 Task: Go to the posts of company ExxonMobil
Action: Mouse moved to (645, 68)
Screenshot: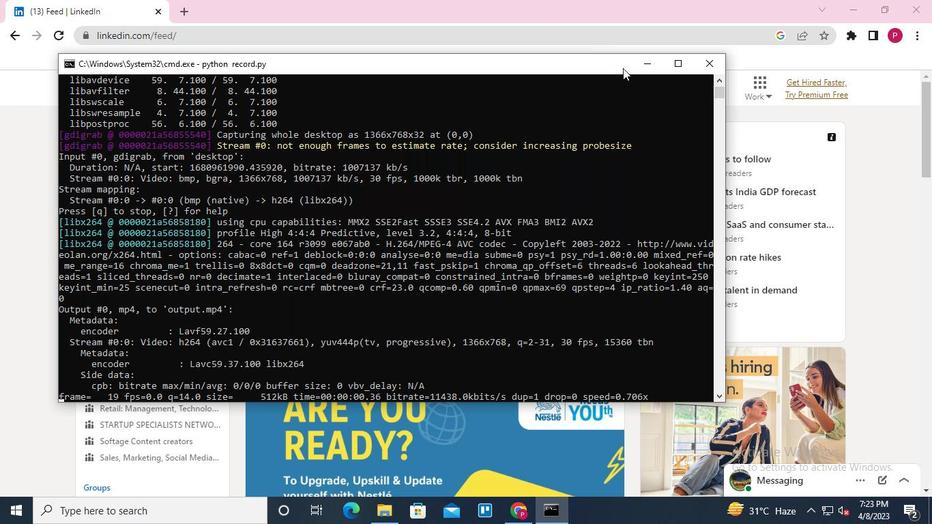 
Action: Mouse pressed left at (645, 68)
Screenshot: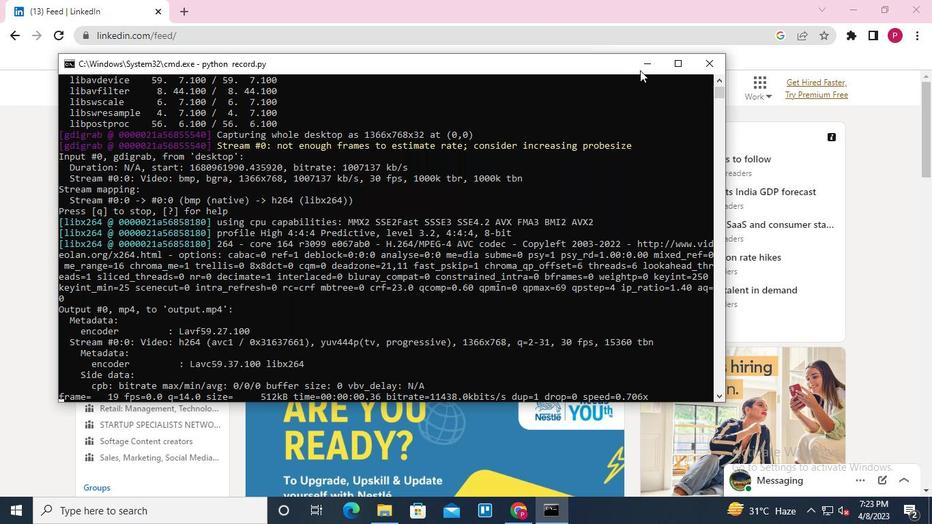 
Action: Mouse moved to (191, 83)
Screenshot: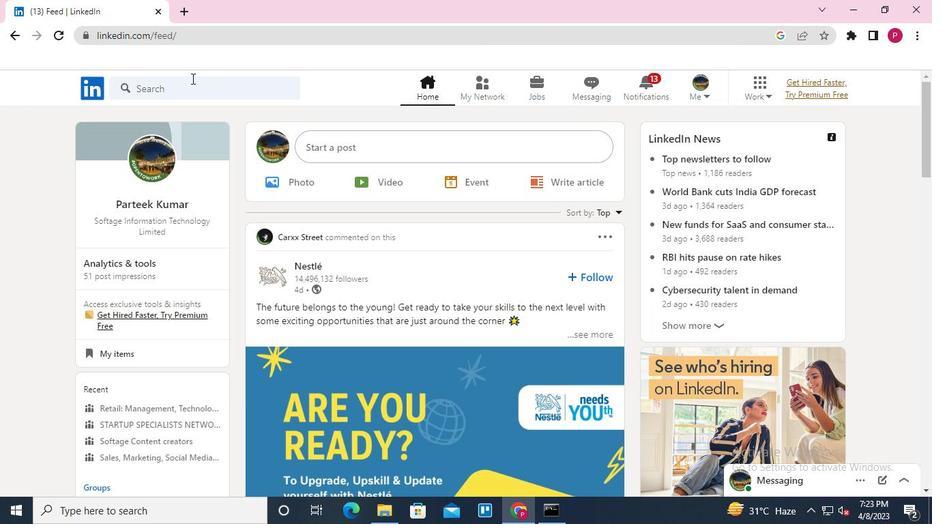 
Action: Mouse pressed left at (191, 83)
Screenshot: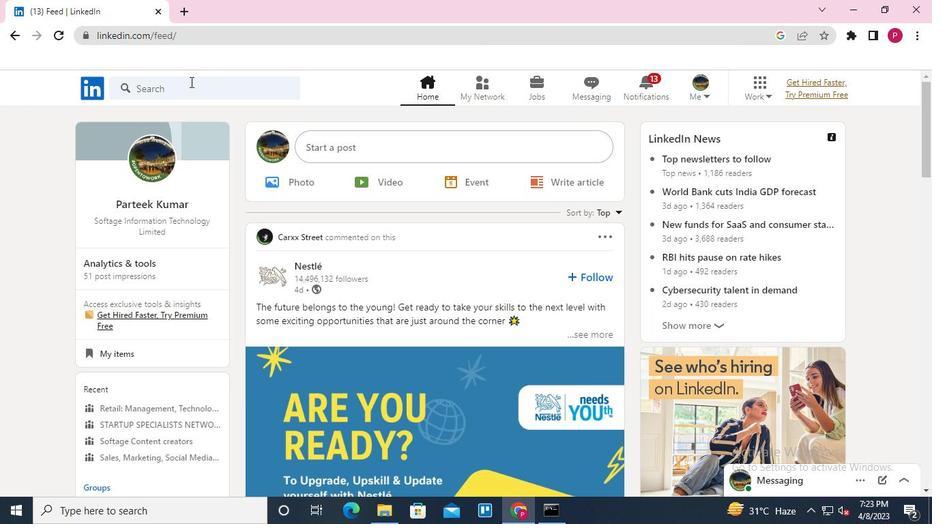 
Action: Mouse moved to (141, 163)
Screenshot: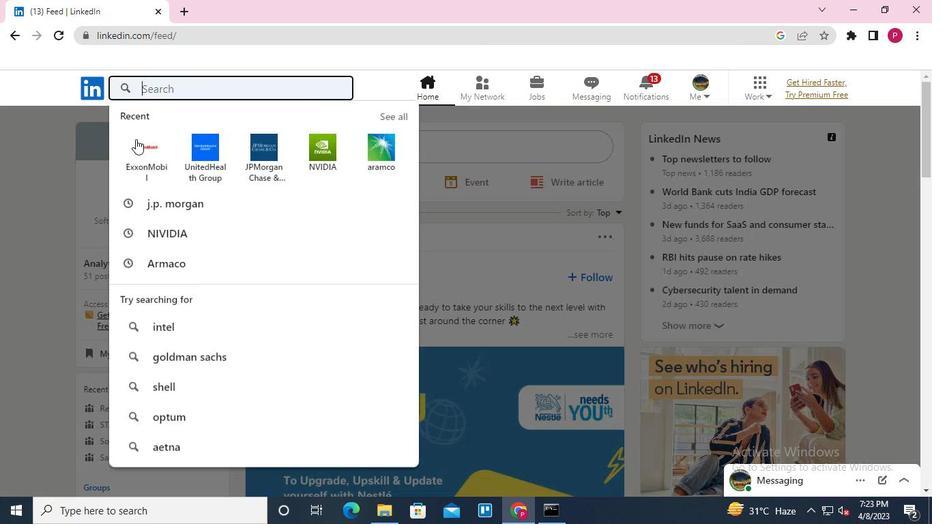 
Action: Mouse pressed left at (141, 163)
Screenshot: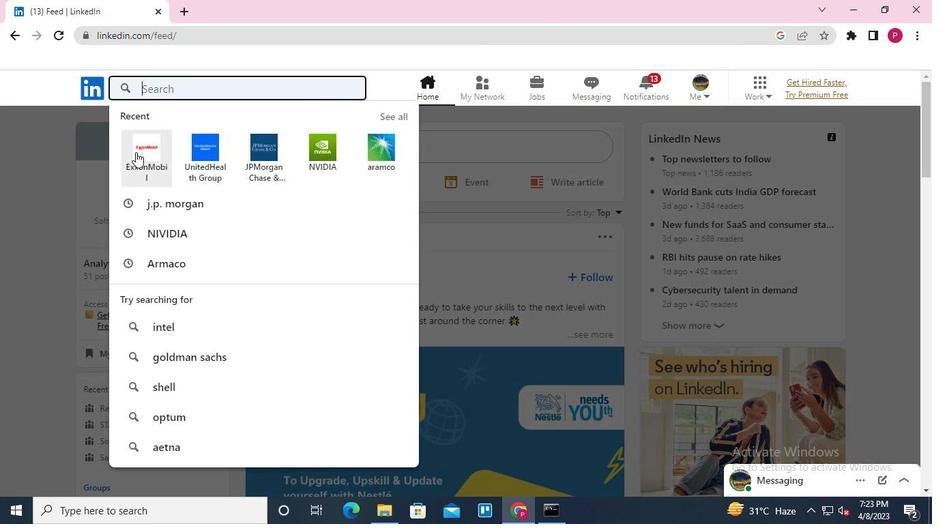 
Action: Mouse moved to (240, 156)
Screenshot: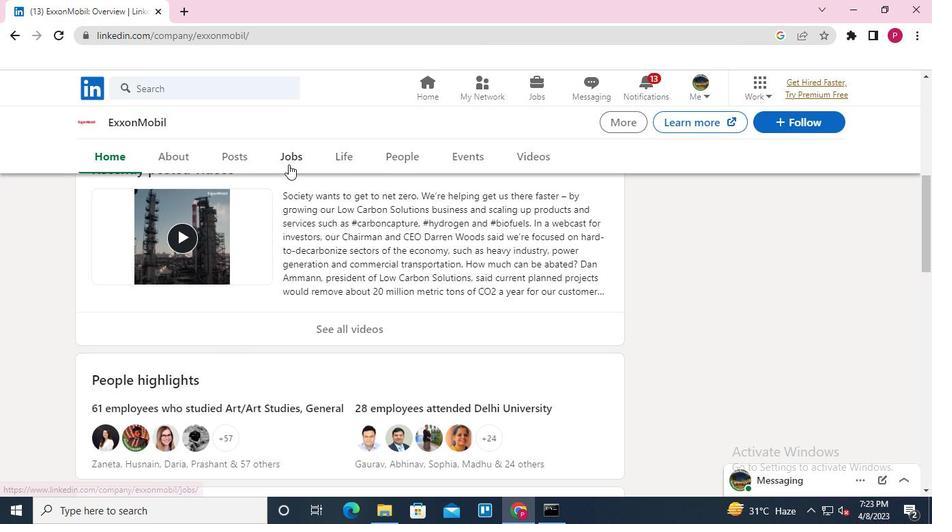 
Action: Mouse pressed left at (240, 156)
Screenshot: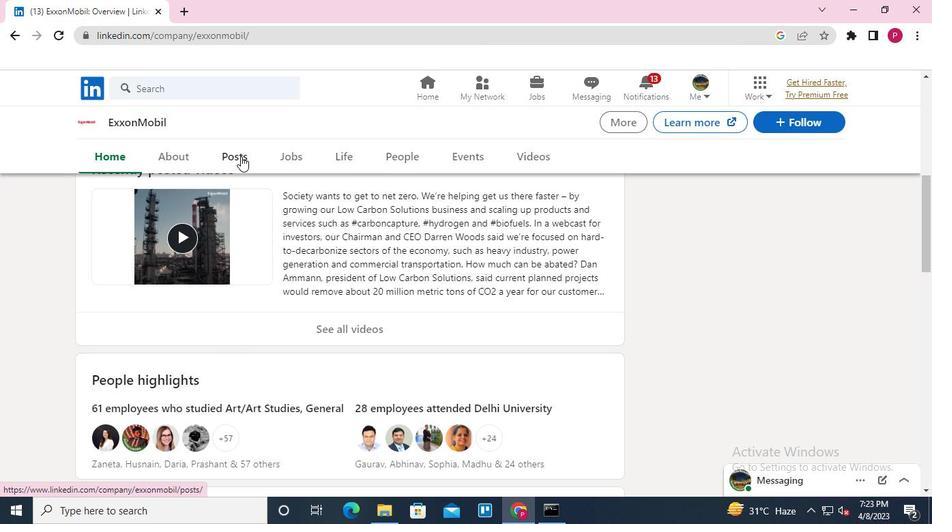 
Action: Mouse moved to (455, 307)
Screenshot: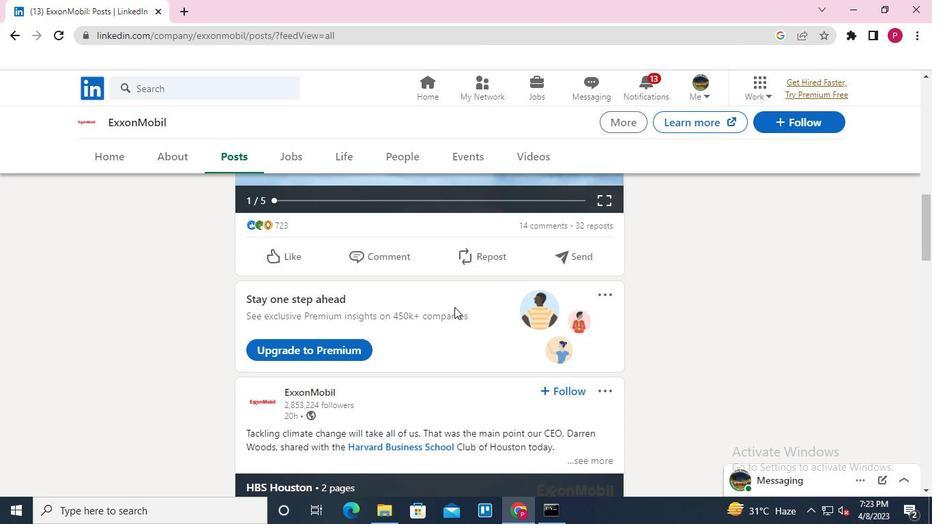 
Action: Keyboard Key.alt_l
Screenshot: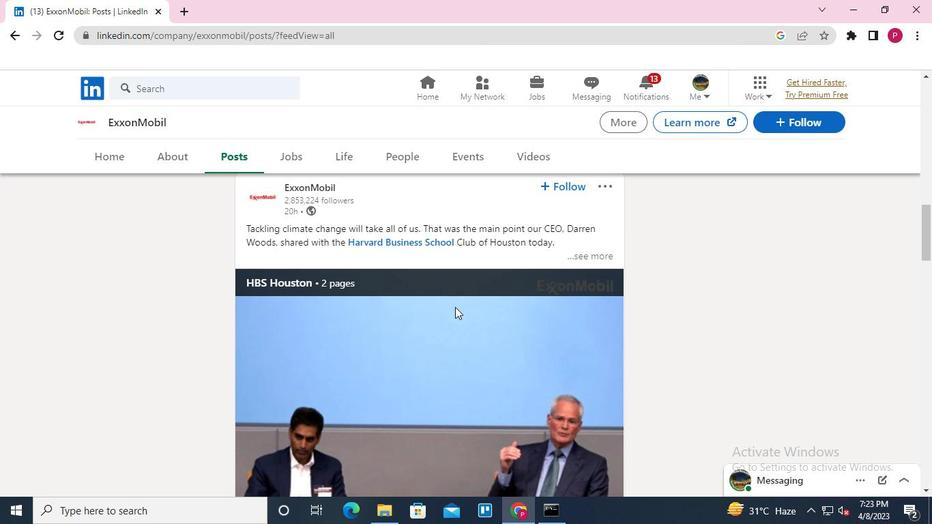 
Action: Keyboard Key.tab
Screenshot: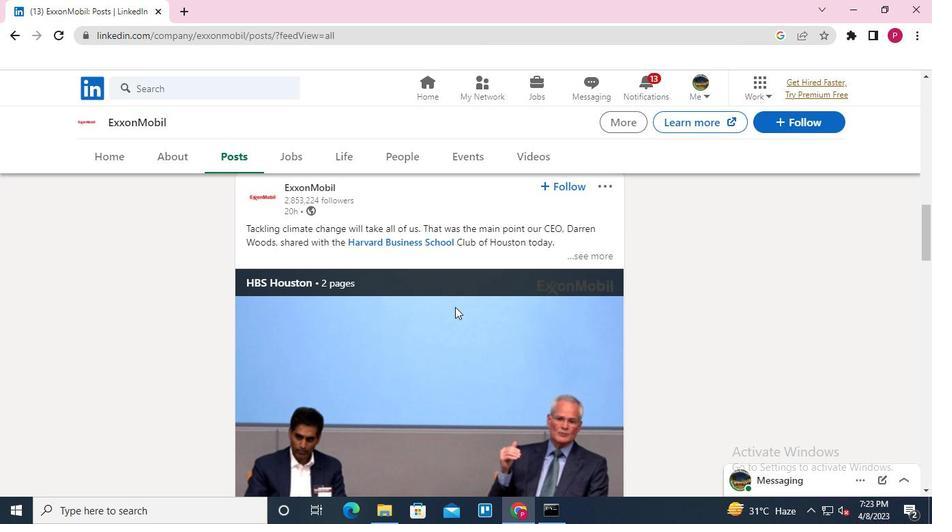 
Action: Mouse moved to (707, 58)
Screenshot: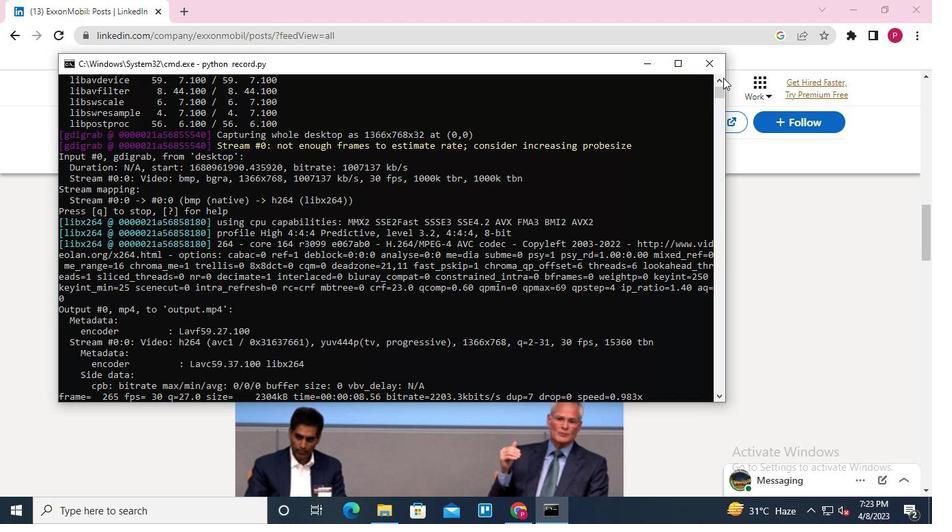 
Action: Mouse pressed left at (707, 58)
Screenshot: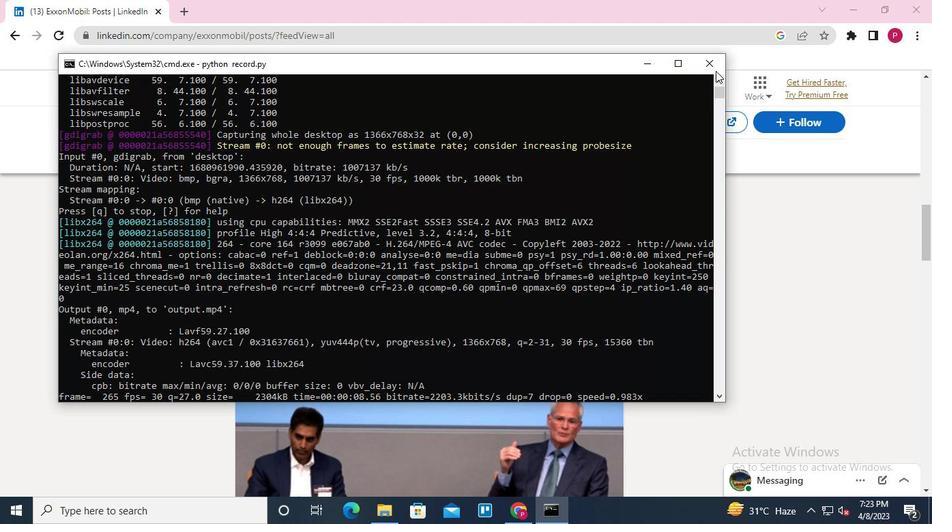 
